 Task: Add Aura Cacia Organic Oregano Essential Oil to the cart.
Action: Mouse moved to (819, 295)
Screenshot: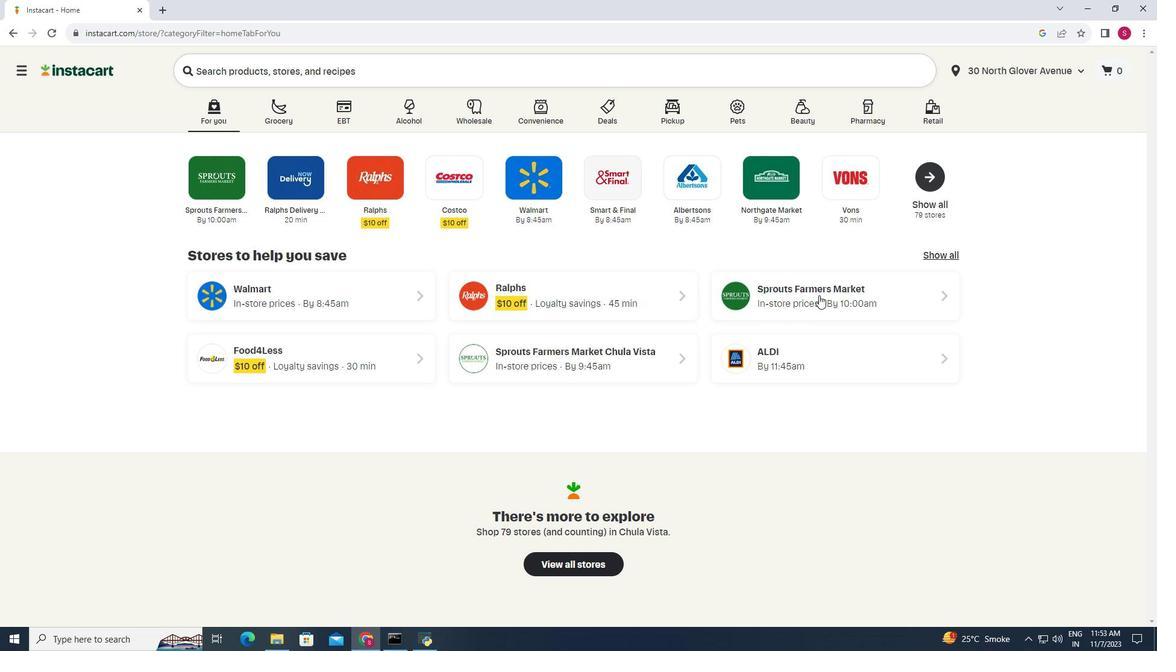 
Action: Mouse pressed left at (819, 295)
Screenshot: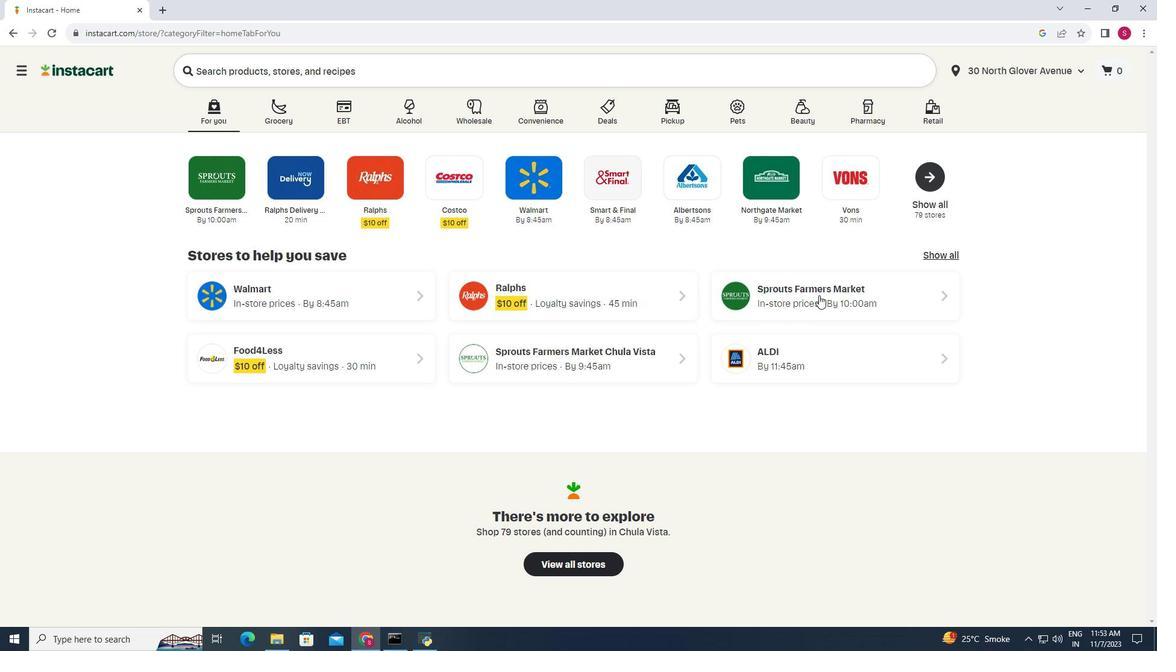 
Action: Mouse moved to (77, 499)
Screenshot: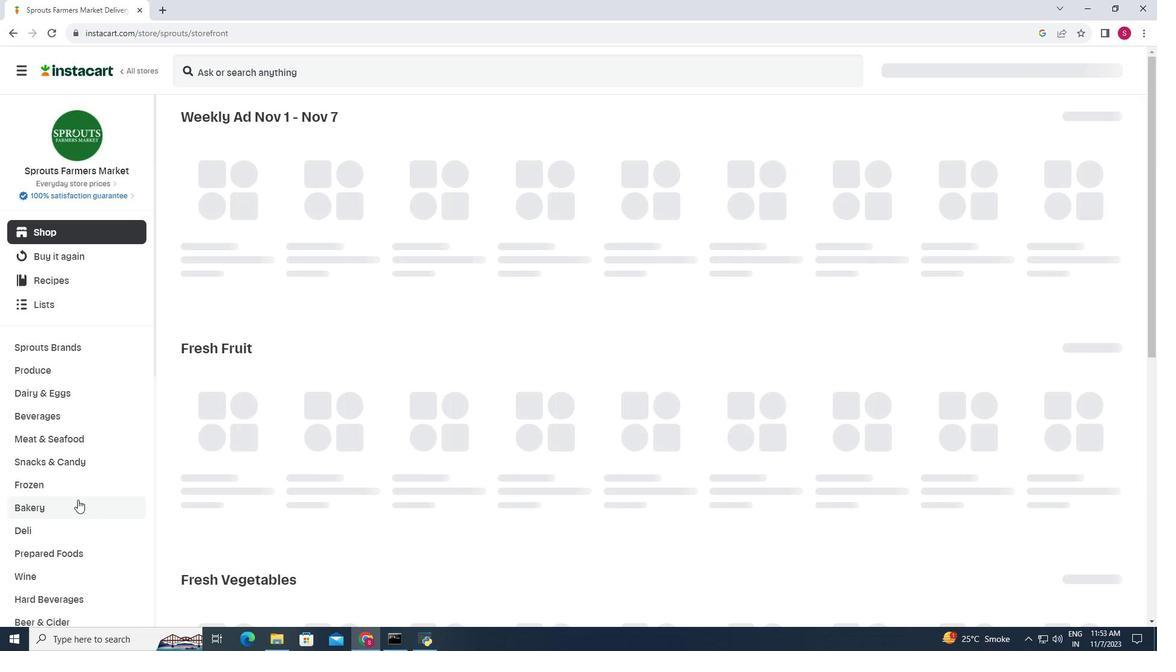 
Action: Mouse scrolled (77, 499) with delta (0, 0)
Screenshot: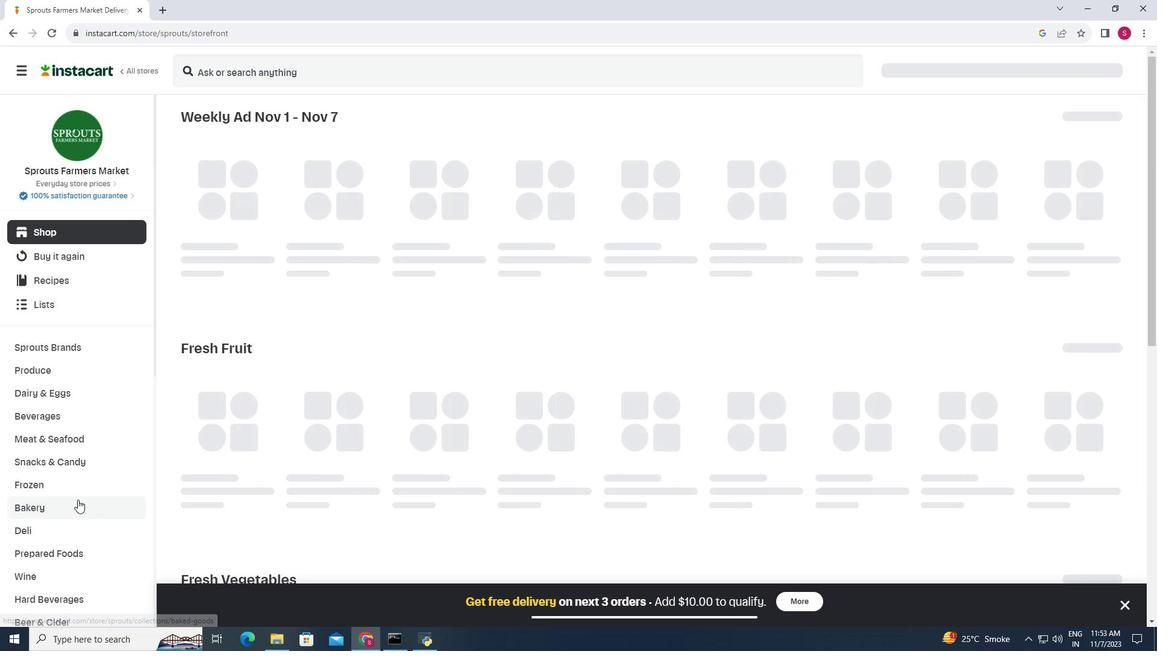 
Action: Mouse moved to (76, 499)
Screenshot: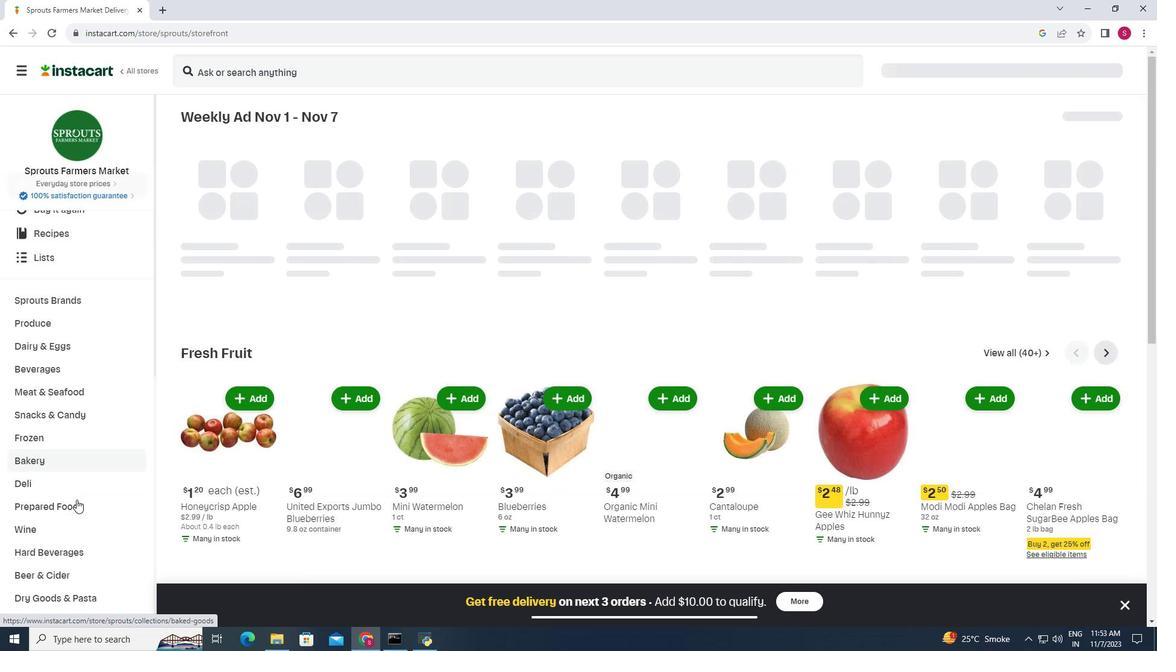 
Action: Mouse scrolled (76, 499) with delta (0, 0)
Screenshot: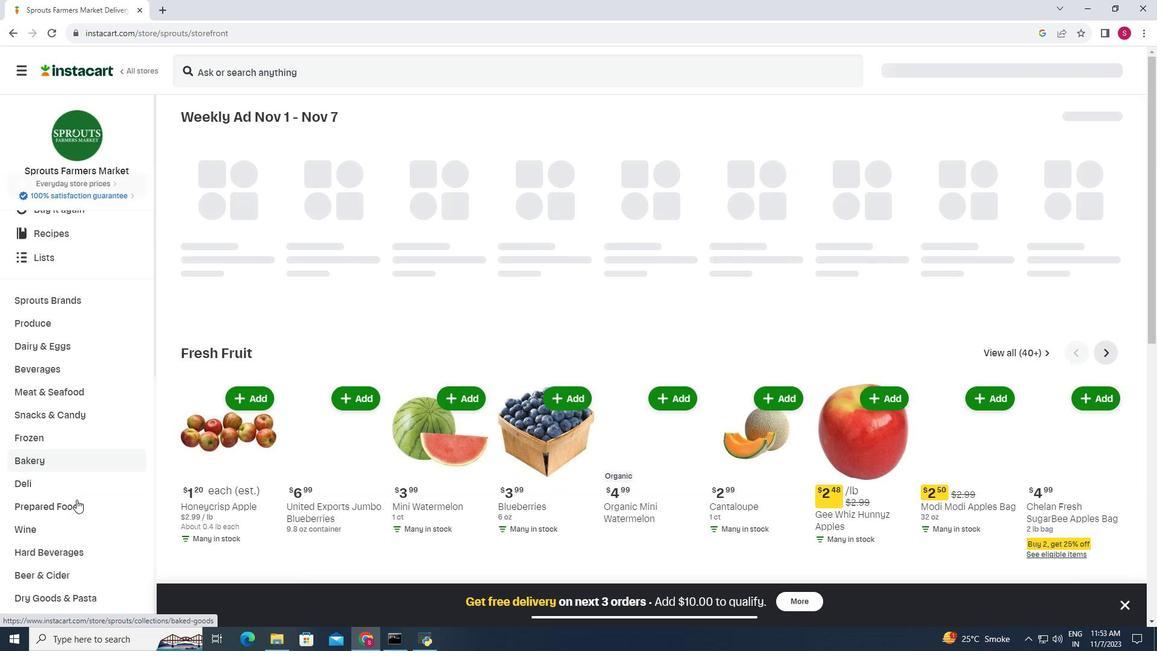 
Action: Mouse scrolled (76, 499) with delta (0, 0)
Screenshot: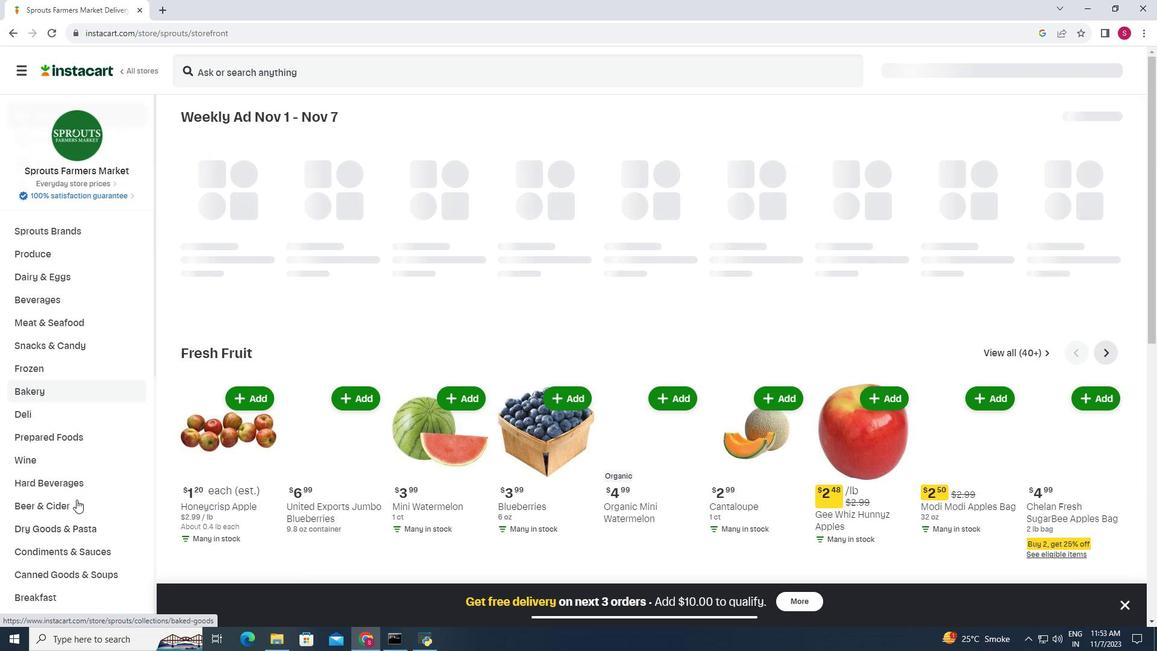 
Action: Mouse moved to (74, 500)
Screenshot: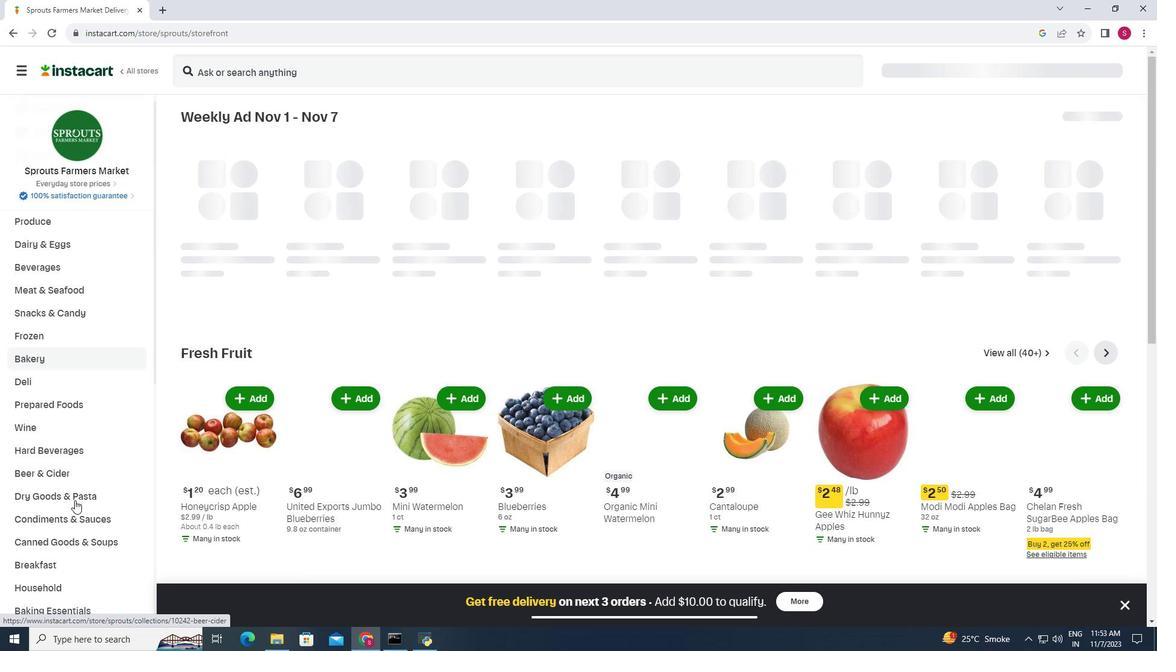 
Action: Mouse scrolled (74, 499) with delta (0, 0)
Screenshot: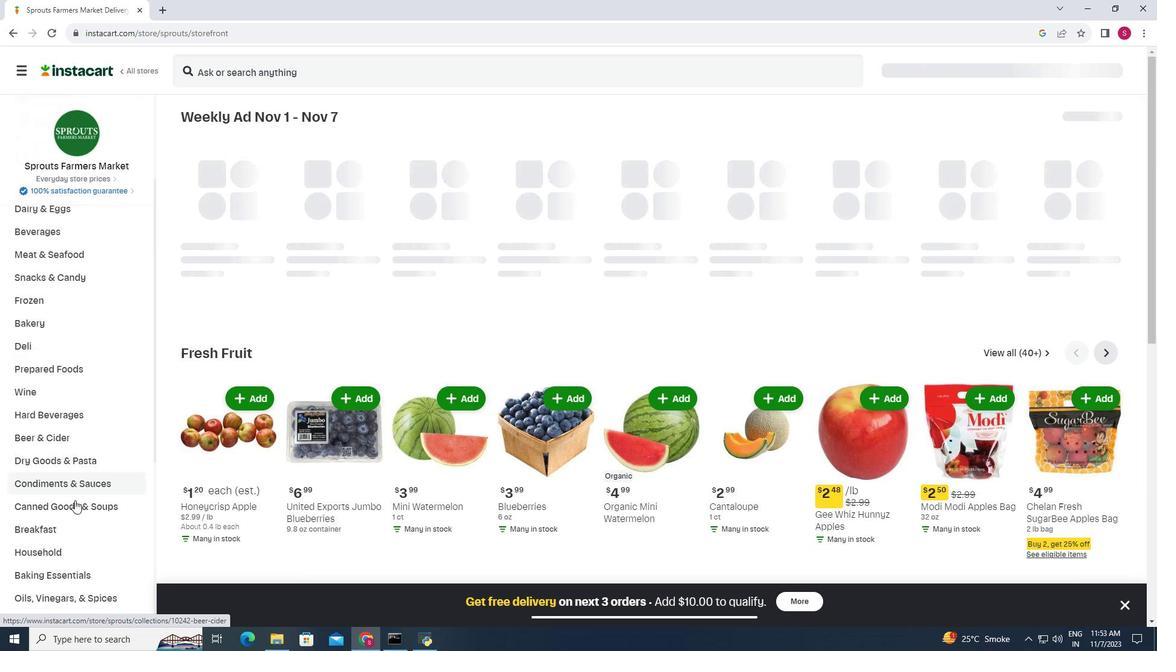 
Action: Mouse scrolled (74, 499) with delta (0, 0)
Screenshot: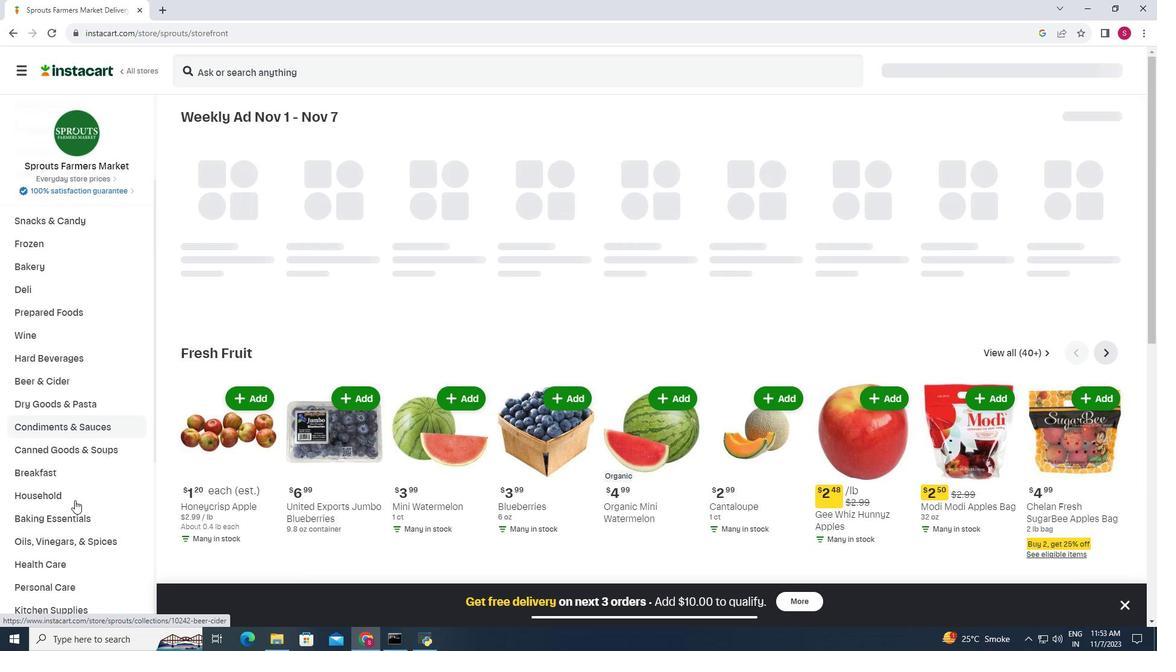
Action: Mouse moved to (64, 437)
Screenshot: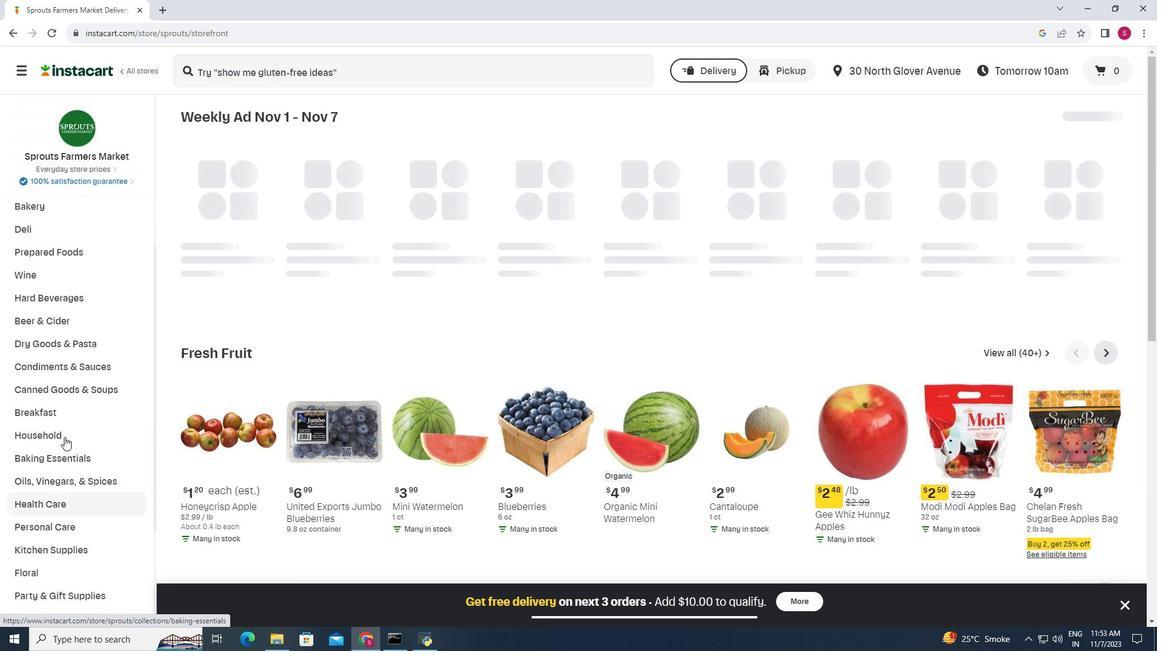 
Action: Mouse pressed left at (64, 437)
Screenshot: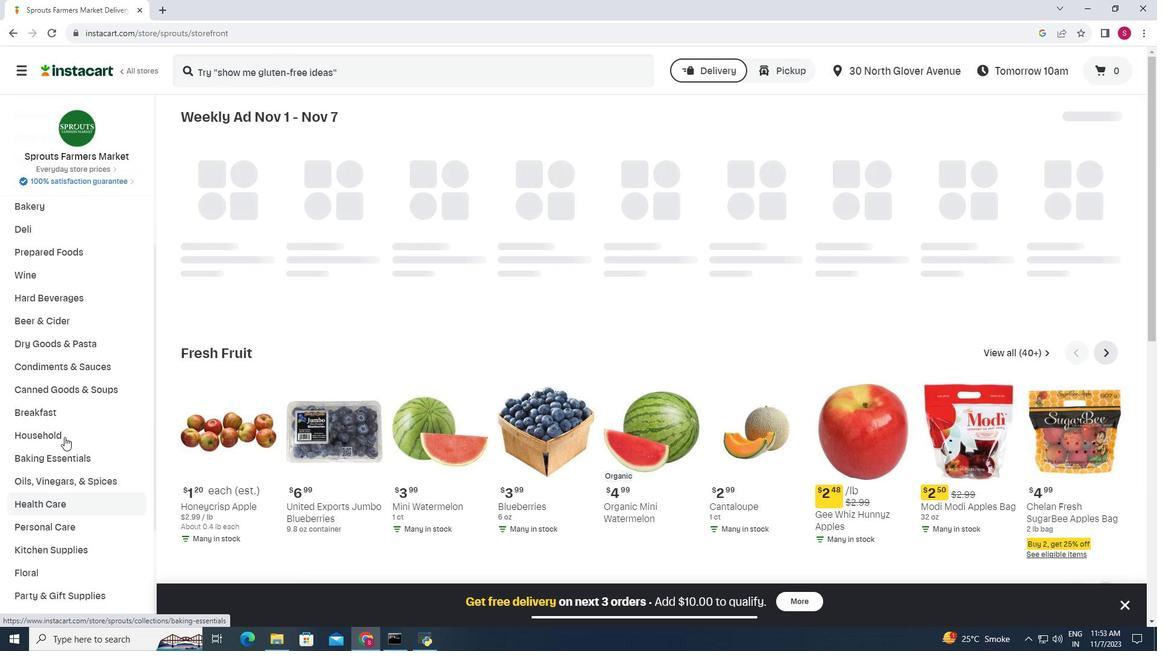 
Action: Mouse moved to (644, 154)
Screenshot: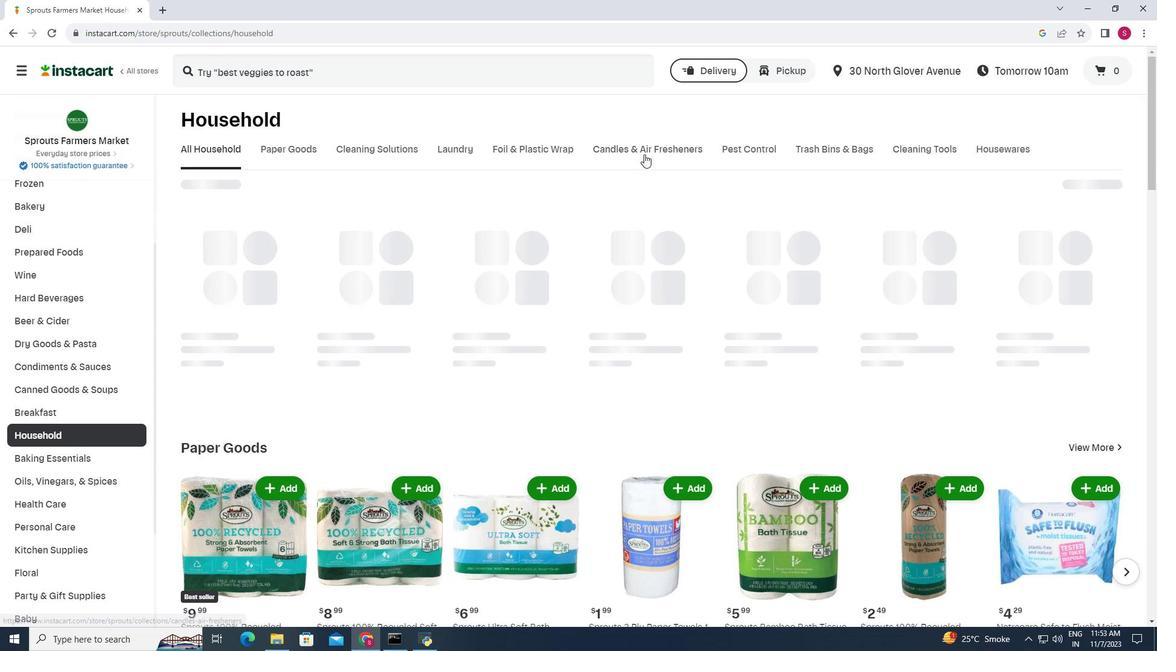
Action: Mouse pressed left at (644, 154)
Screenshot: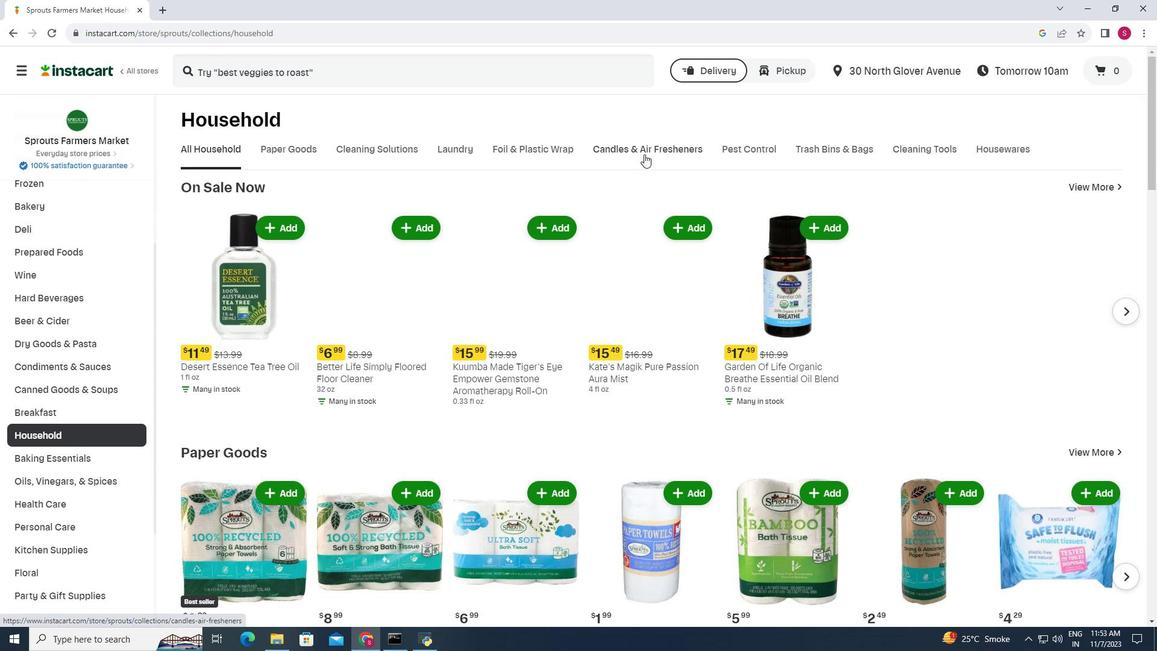 
Action: Mouse moved to (313, 74)
Screenshot: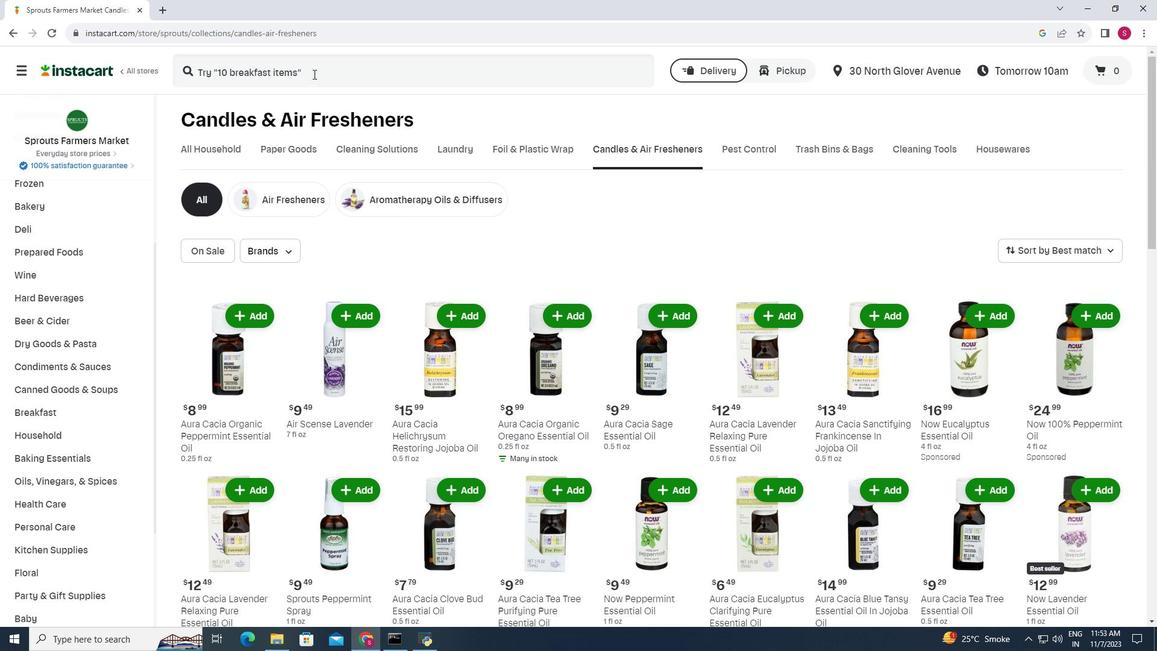 
Action: Mouse pressed left at (313, 74)
Screenshot: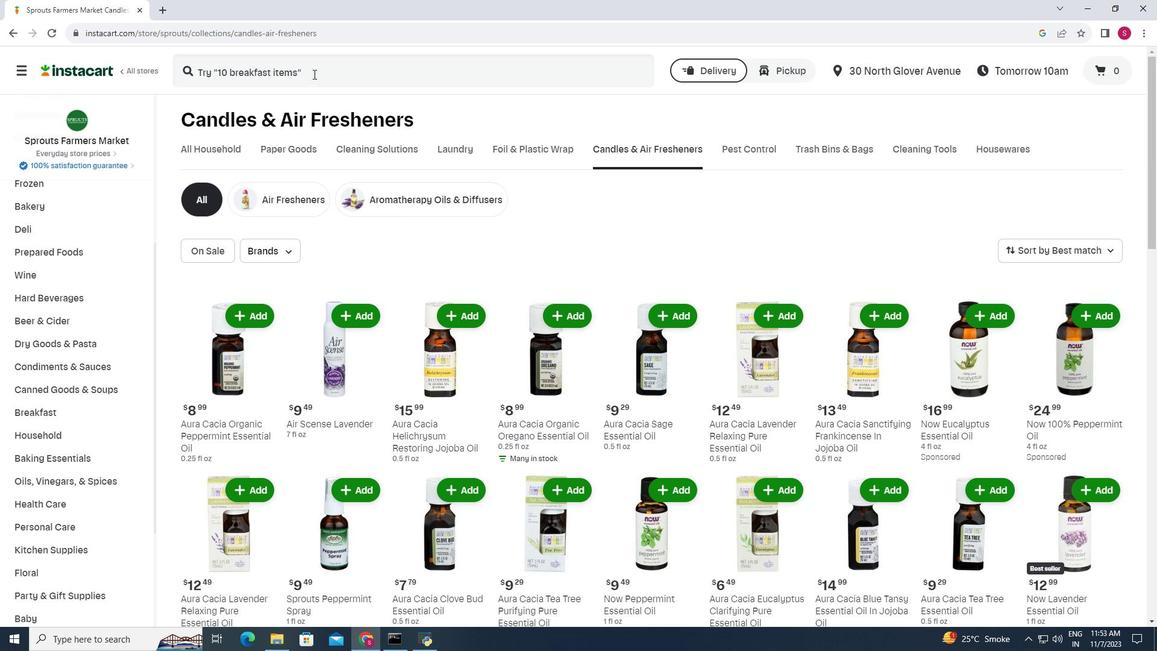 
Action: Mouse moved to (312, 74)
Screenshot: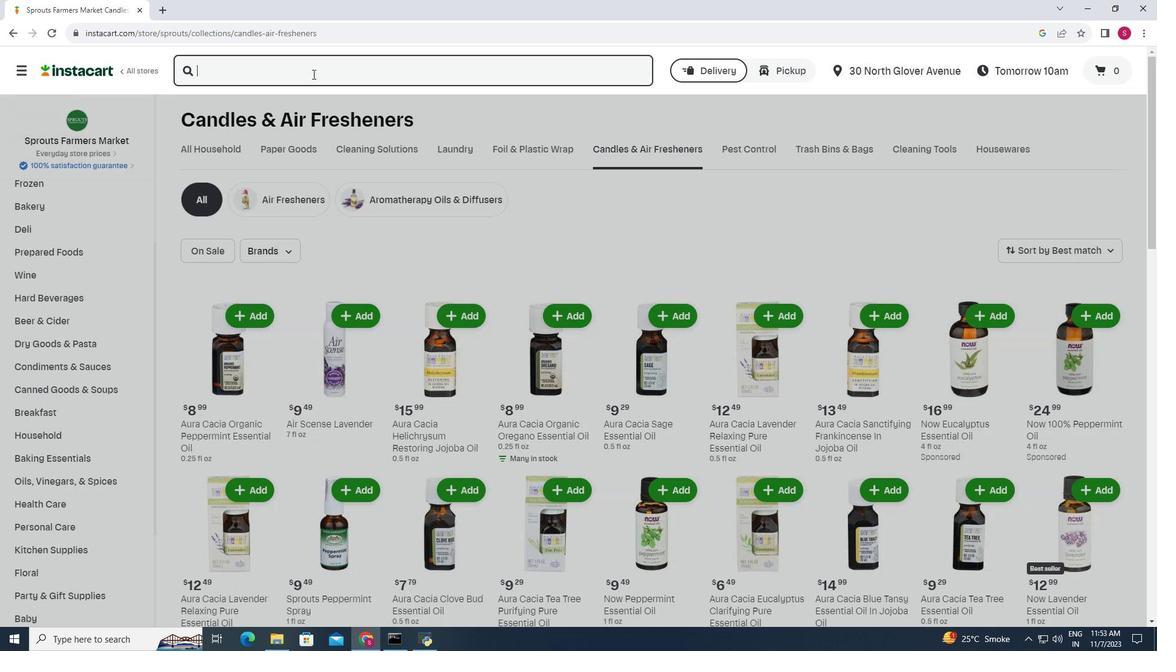 
Action: Key pressed <Key.shift>Aura<Key.space><Key.shift>Cacia<Key.space><Key.shift>Orgai<Key.backspace>nic<Key.space><Key.shift><Key.shift><Key.shift><Key.shift><Key.shift><Key.shift><Key.shift><Key.shift>Oregano<Key.space><Key.shift>Essential<Key.space><Key.shift>Oil<Key.enter>
Screenshot: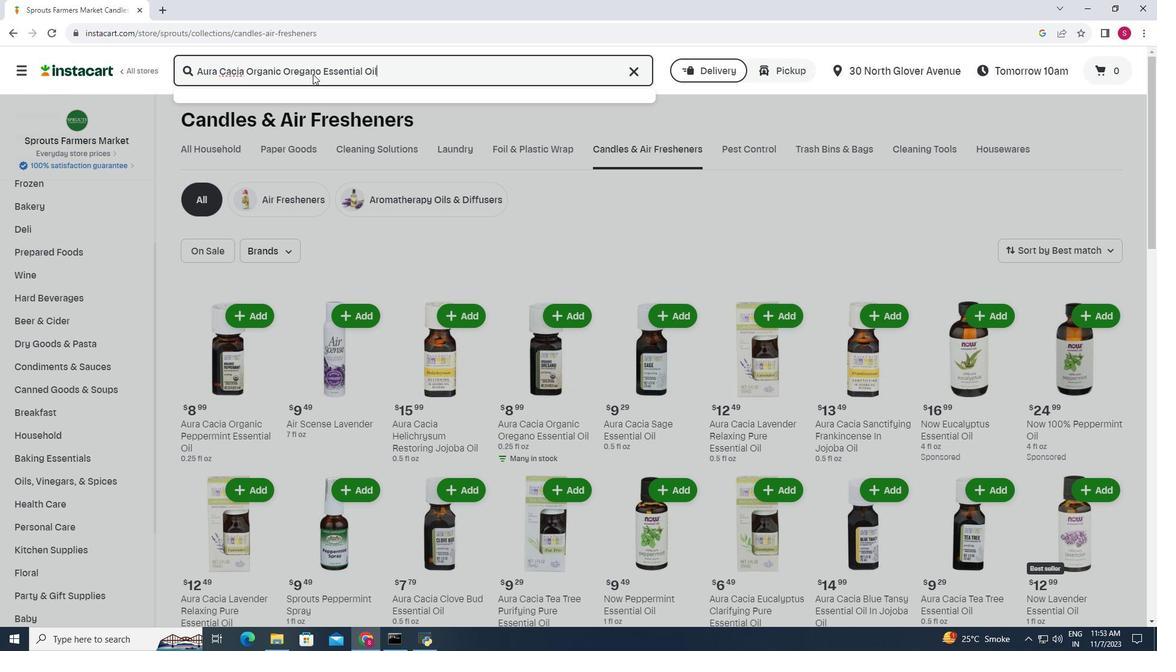 
Action: Mouse moved to (179, 217)
Screenshot: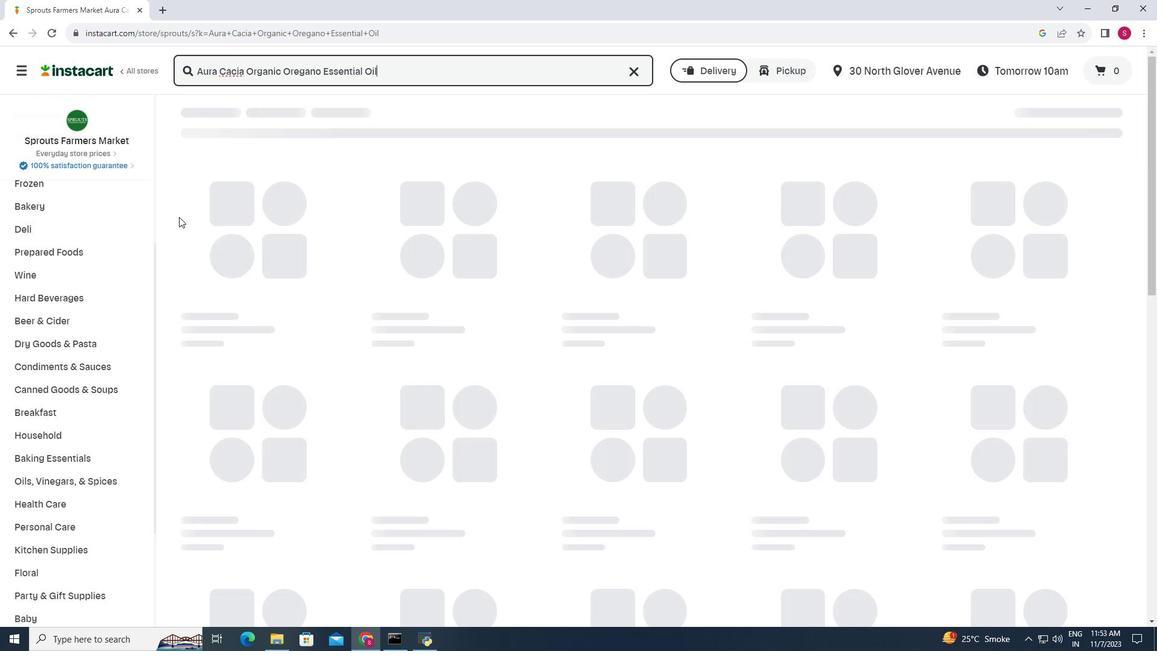 
Action: Mouse scrolled (179, 216) with delta (0, 0)
Screenshot: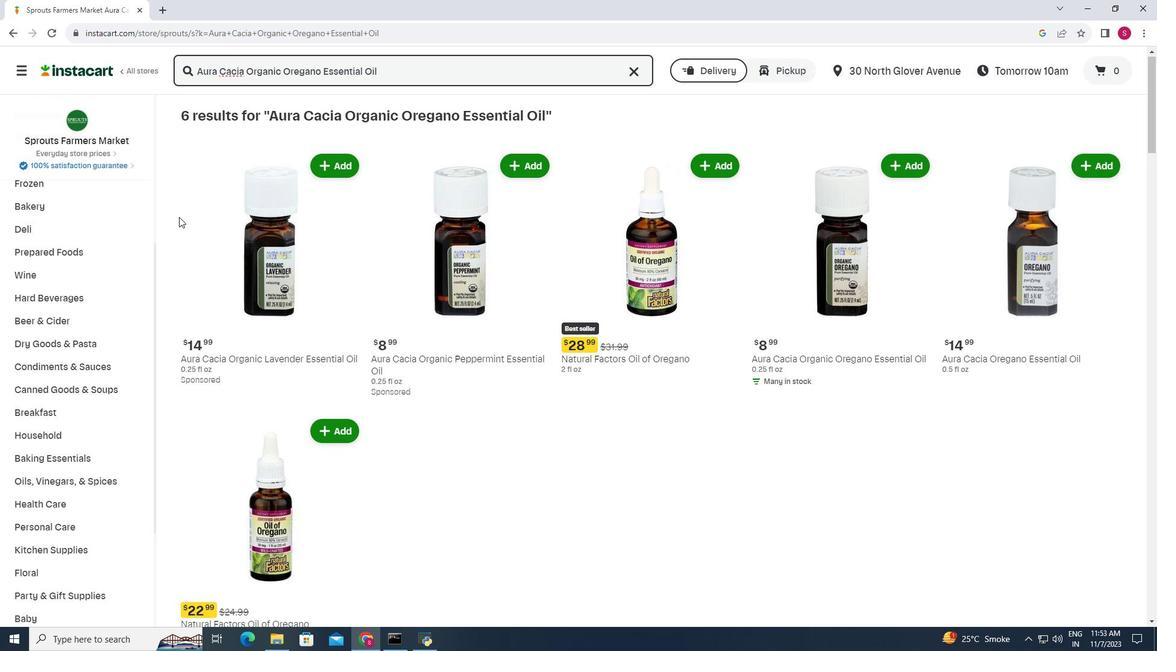 
Action: Mouse scrolled (179, 217) with delta (0, 0)
Screenshot: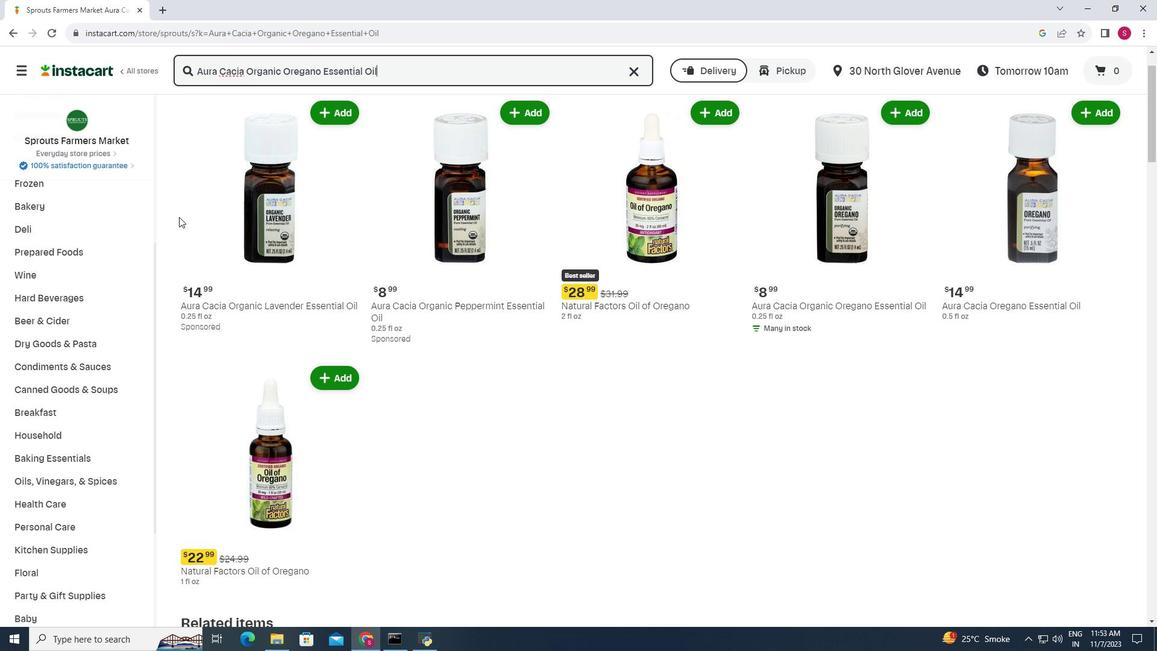 
Action: Mouse moved to (888, 156)
Screenshot: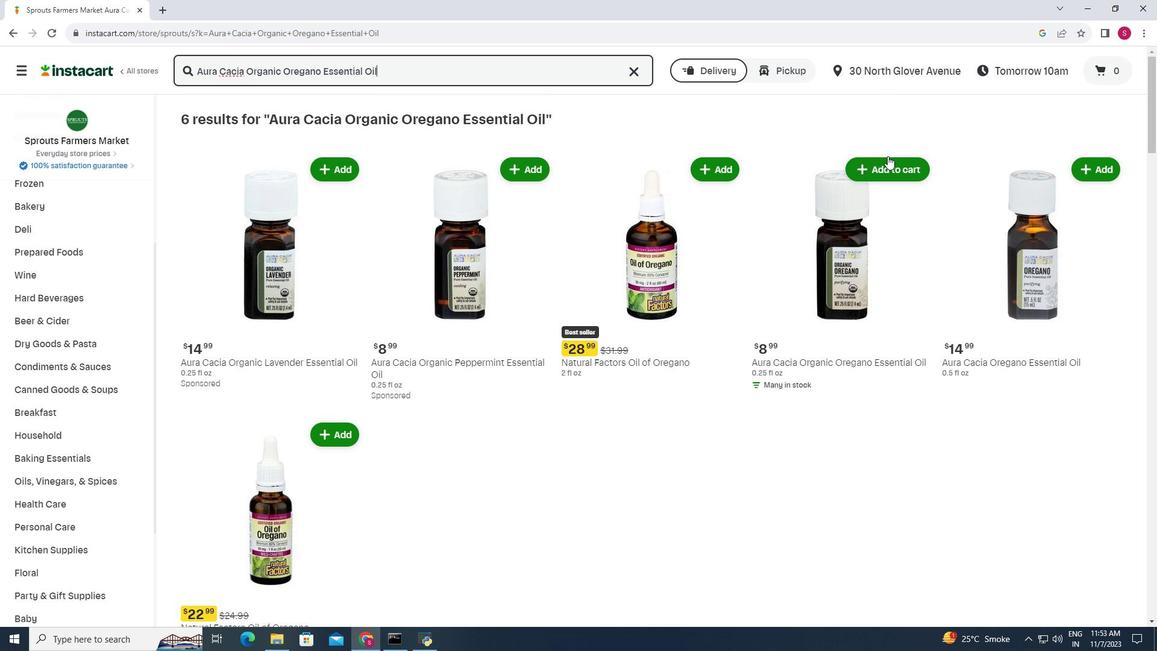 
Action: Mouse pressed left at (888, 156)
Screenshot: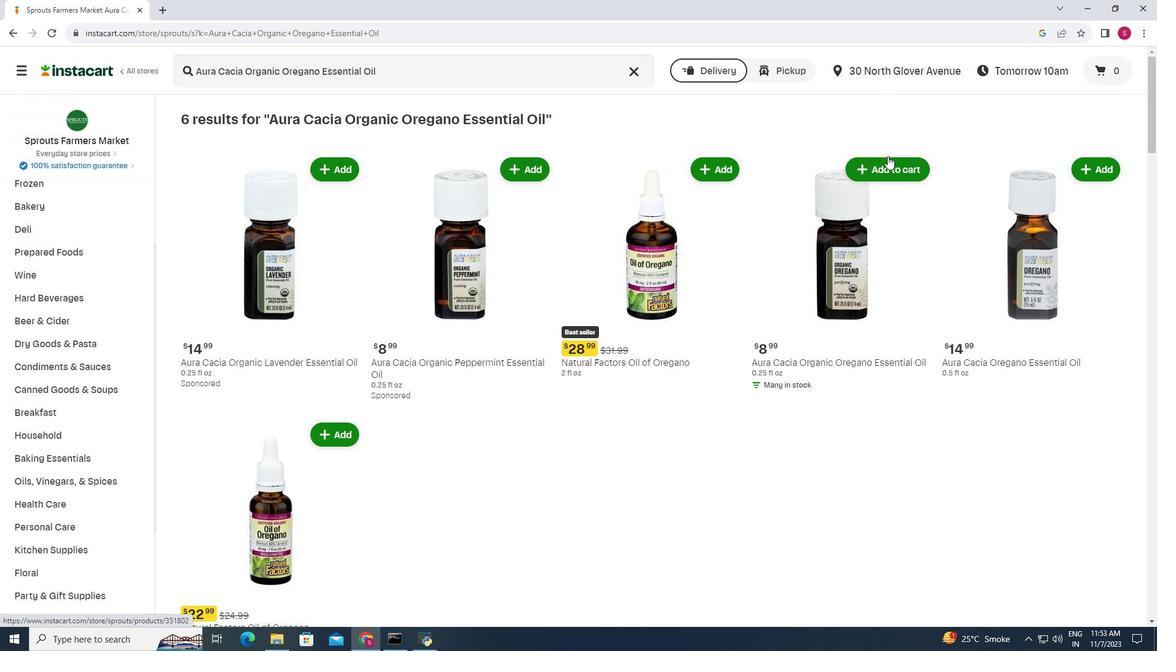 
Action: Mouse moved to (776, 239)
Screenshot: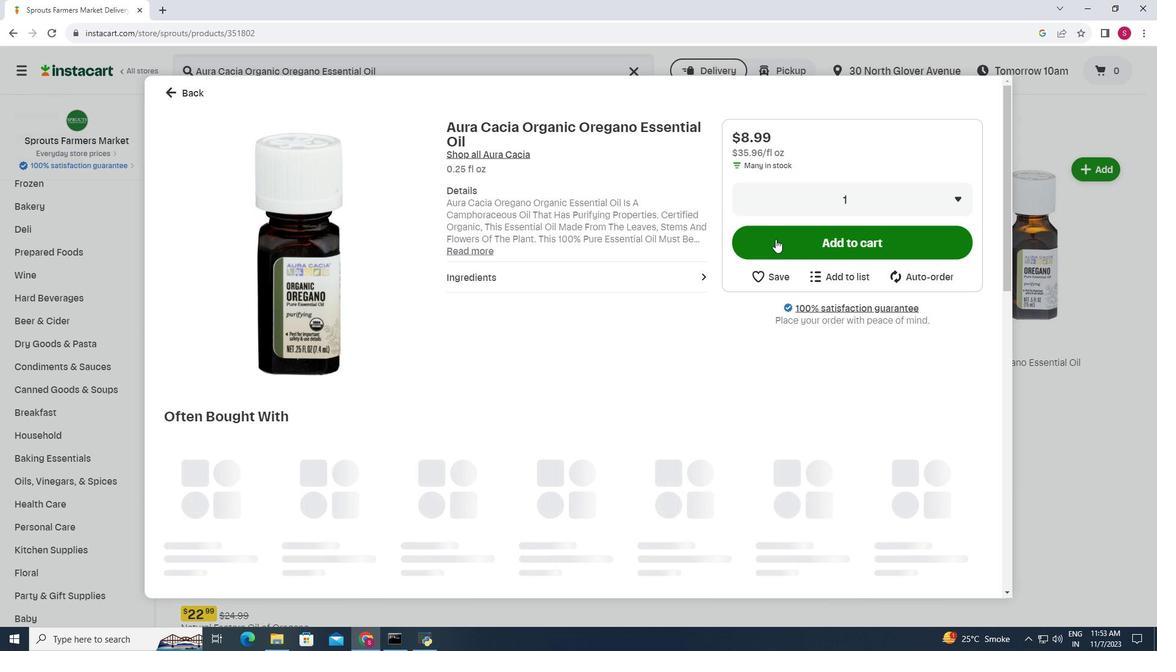 
Action: Mouse pressed left at (776, 239)
Screenshot: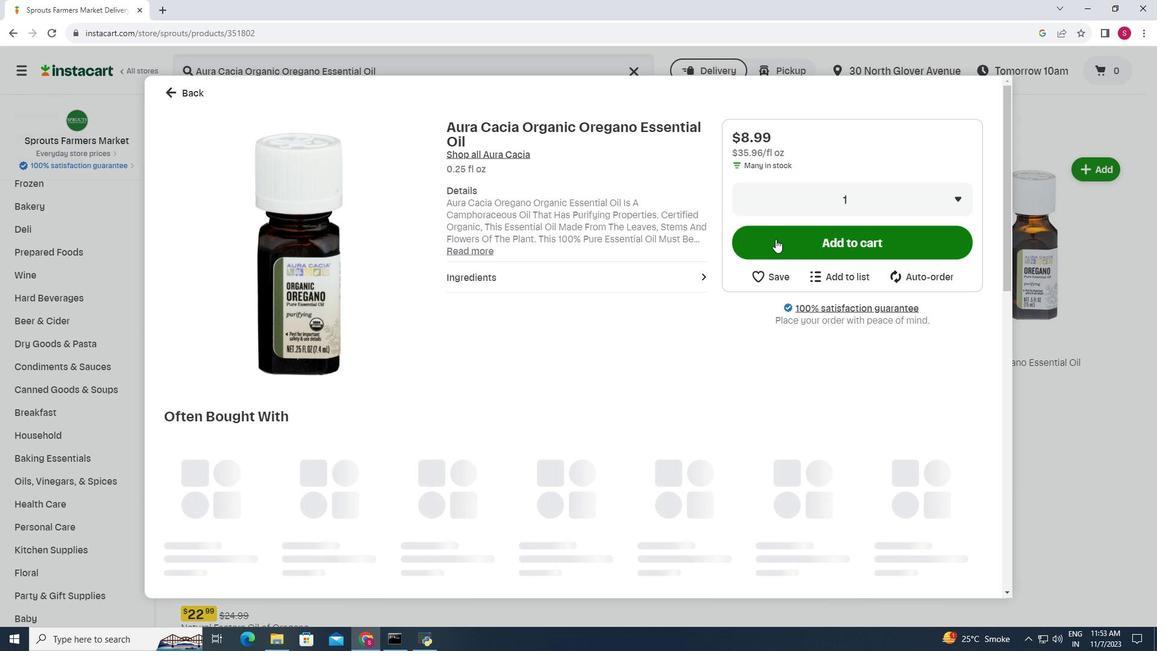 
Action: Mouse moved to (766, 230)
Screenshot: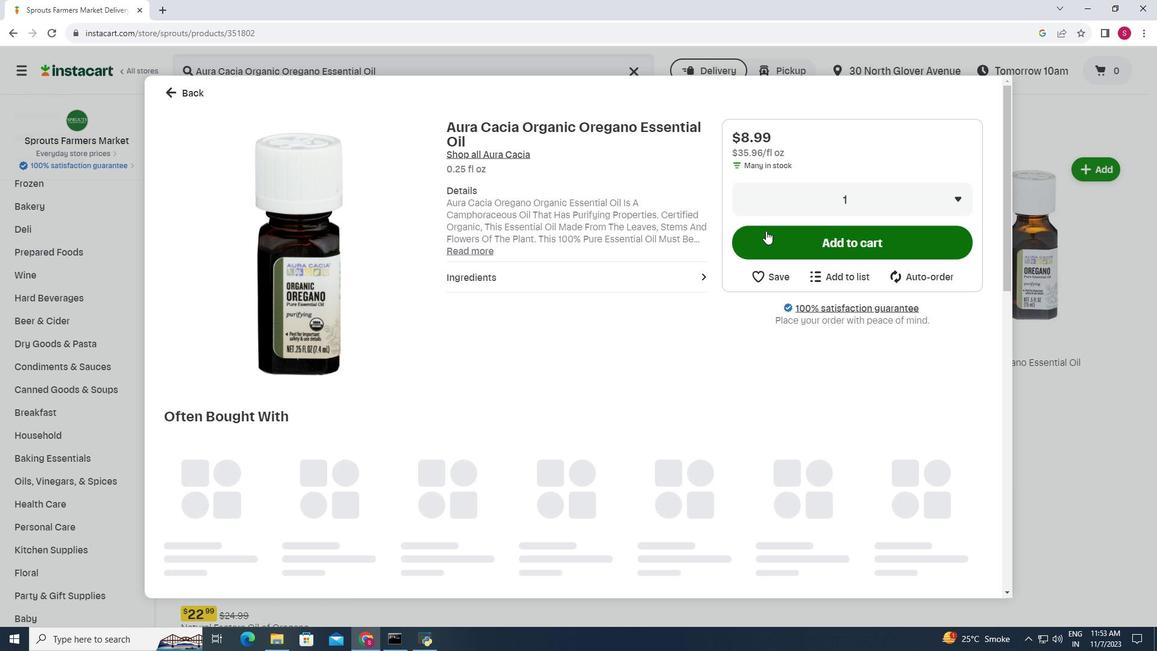 
